 Task: Find home and kitchen items on Ajio, filtering by category and color 'Aqua'.
Action: Mouse moved to (760, 101)
Screenshot: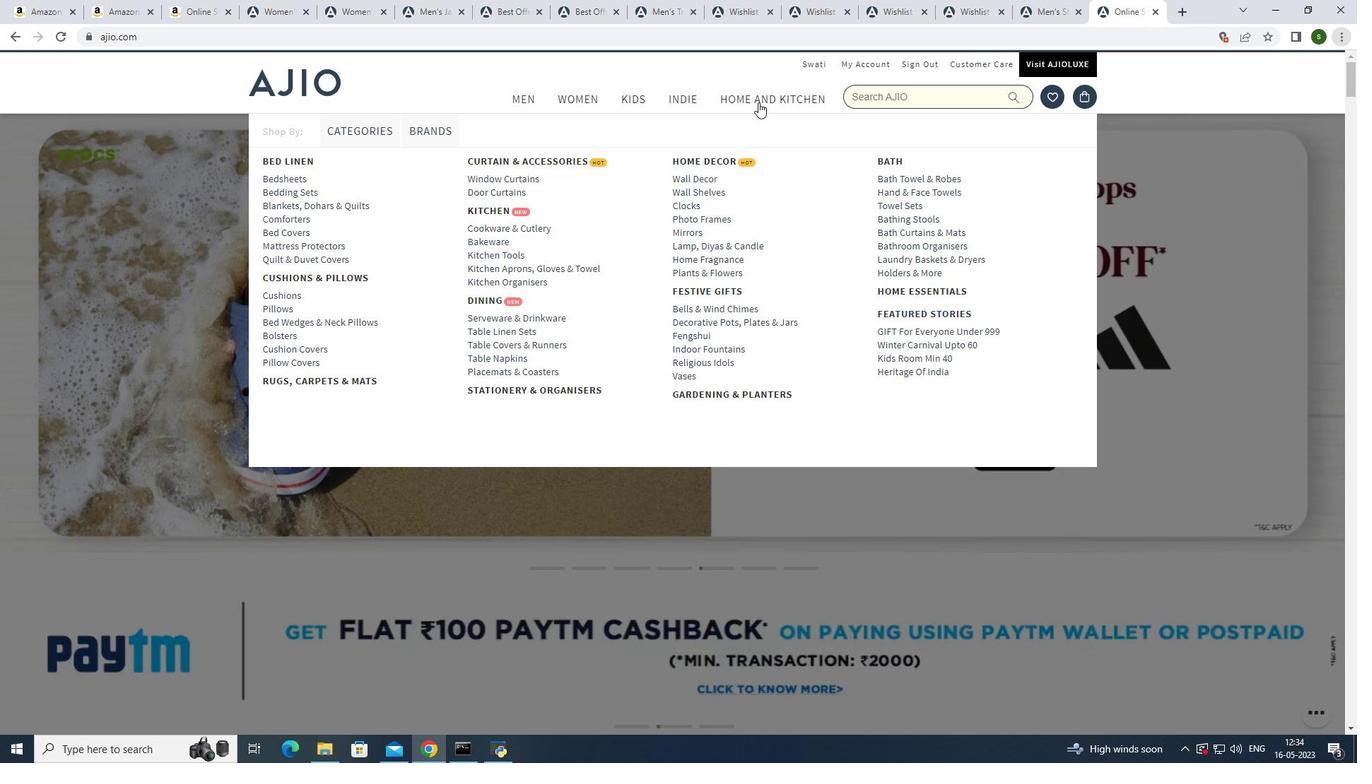 
Action: Mouse pressed left at (760, 101)
Screenshot: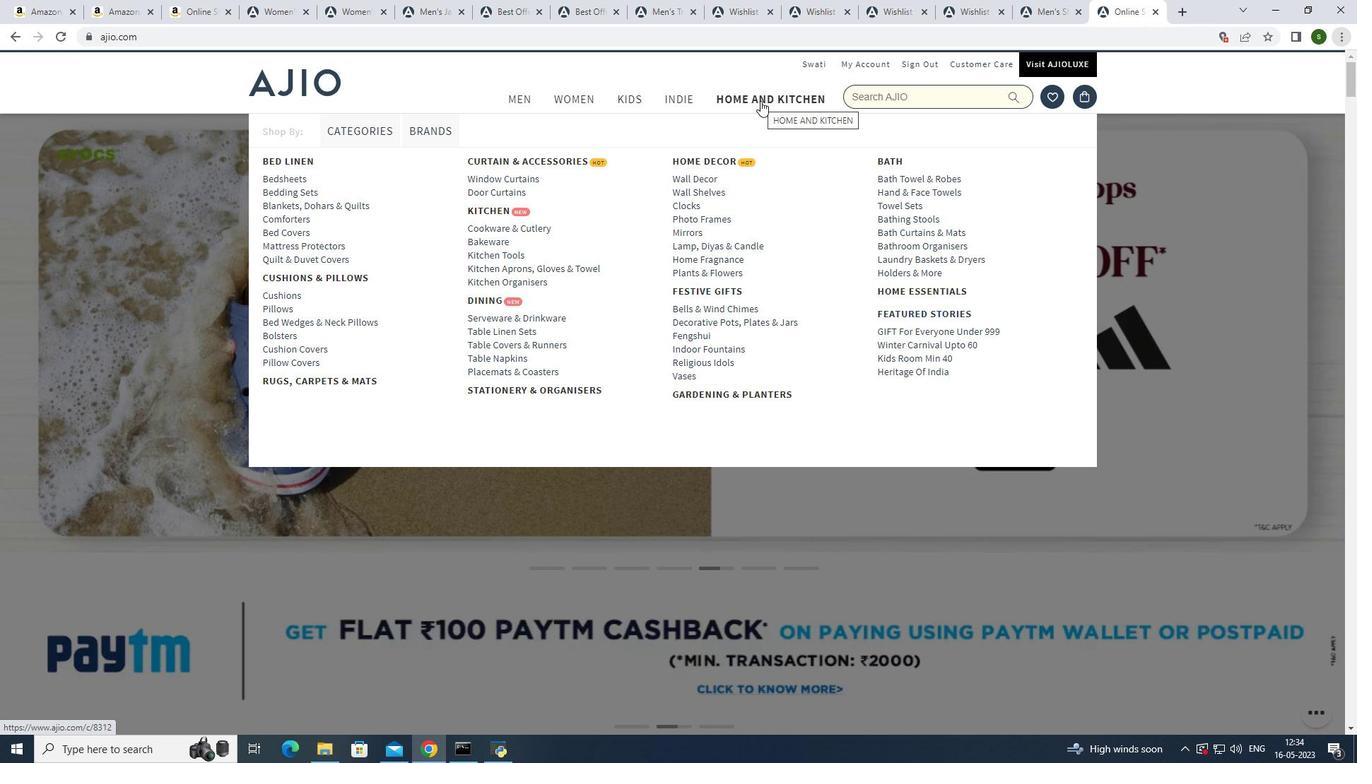 
Action: Mouse moved to (556, 270)
Screenshot: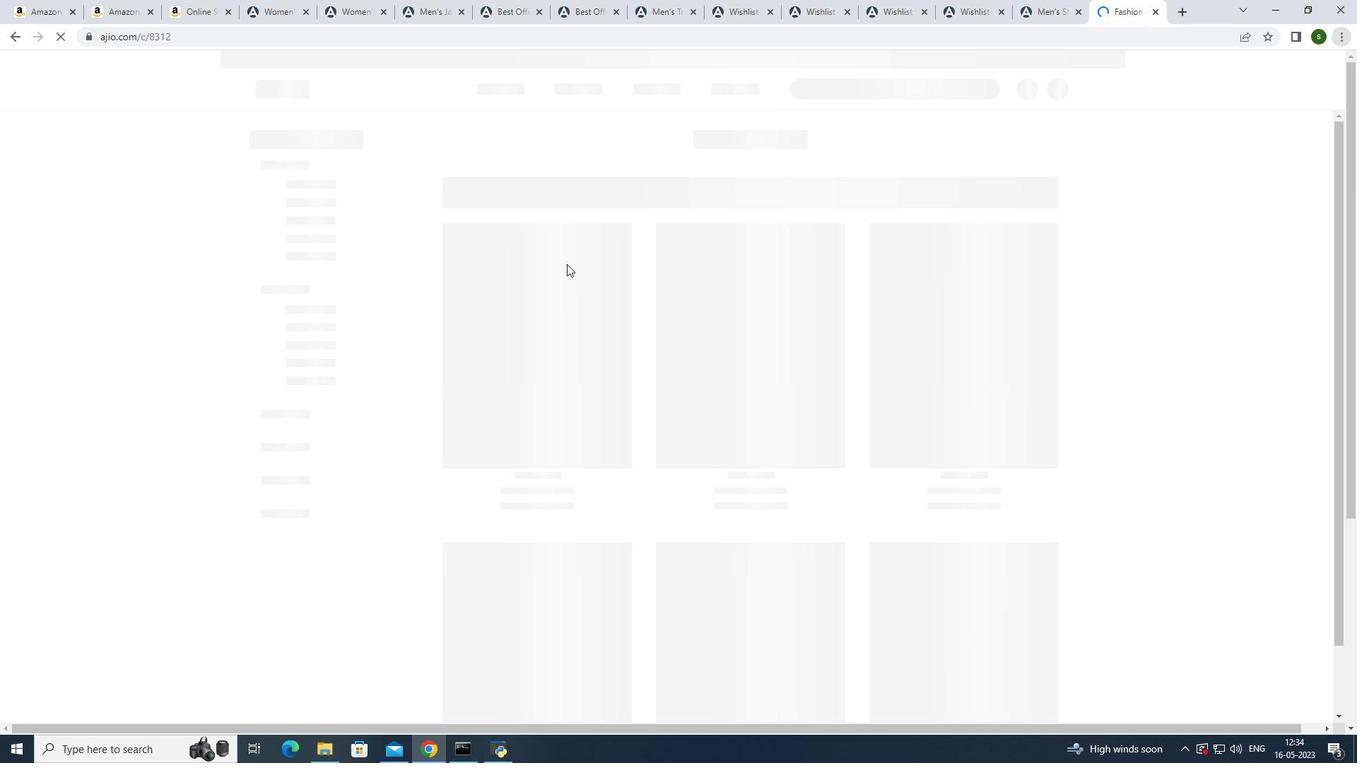 
Action: Mouse scrolled (556, 270) with delta (0, 0)
Screenshot: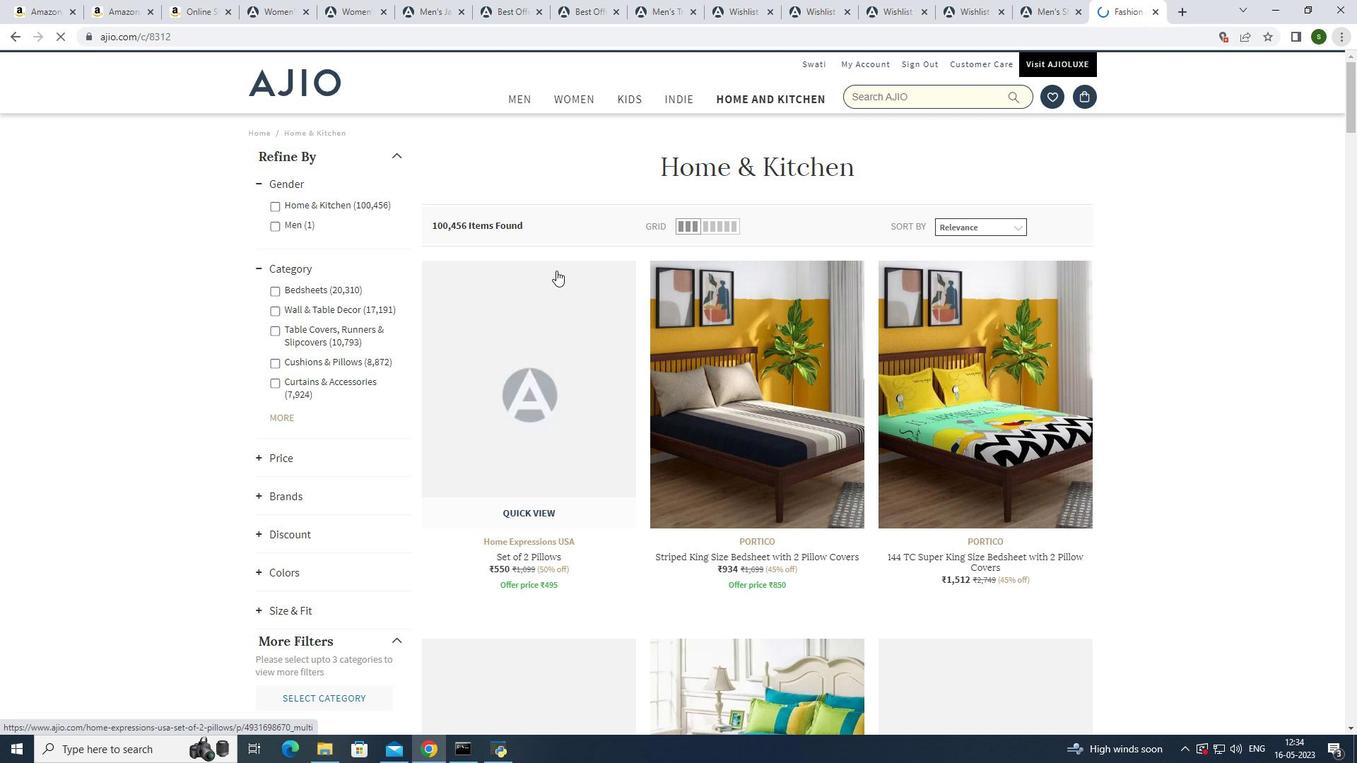 
Action: Mouse scrolled (556, 270) with delta (0, 0)
Screenshot: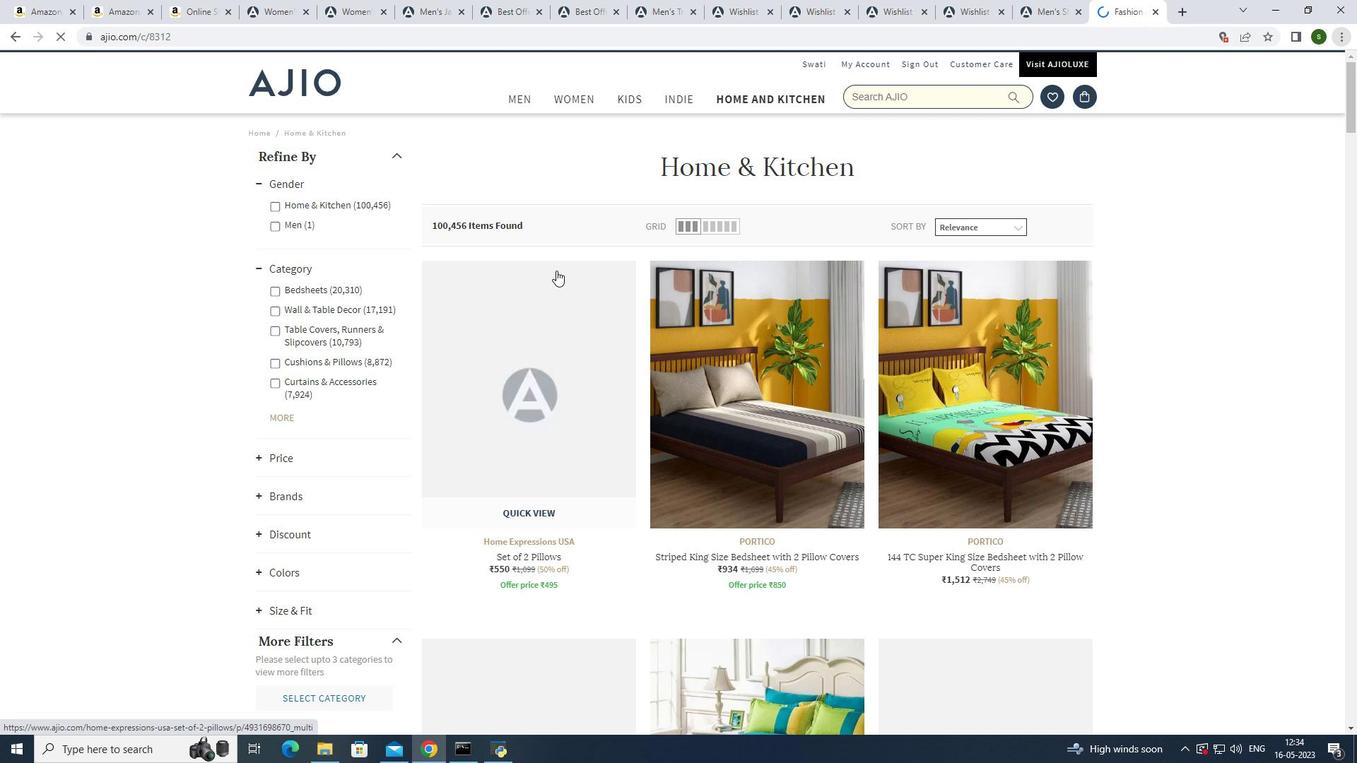 
Action: Mouse moved to (280, 431)
Screenshot: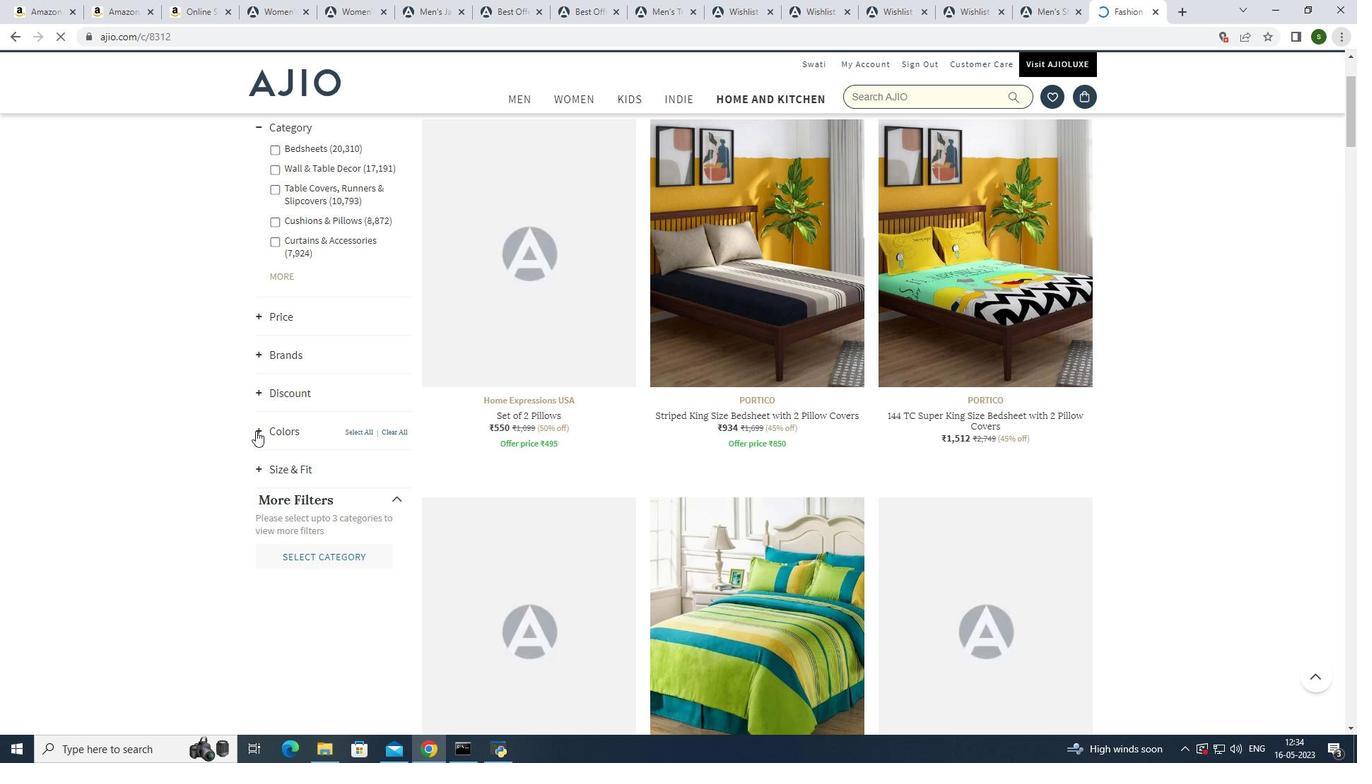 
Action: Mouse pressed left at (280, 431)
Screenshot: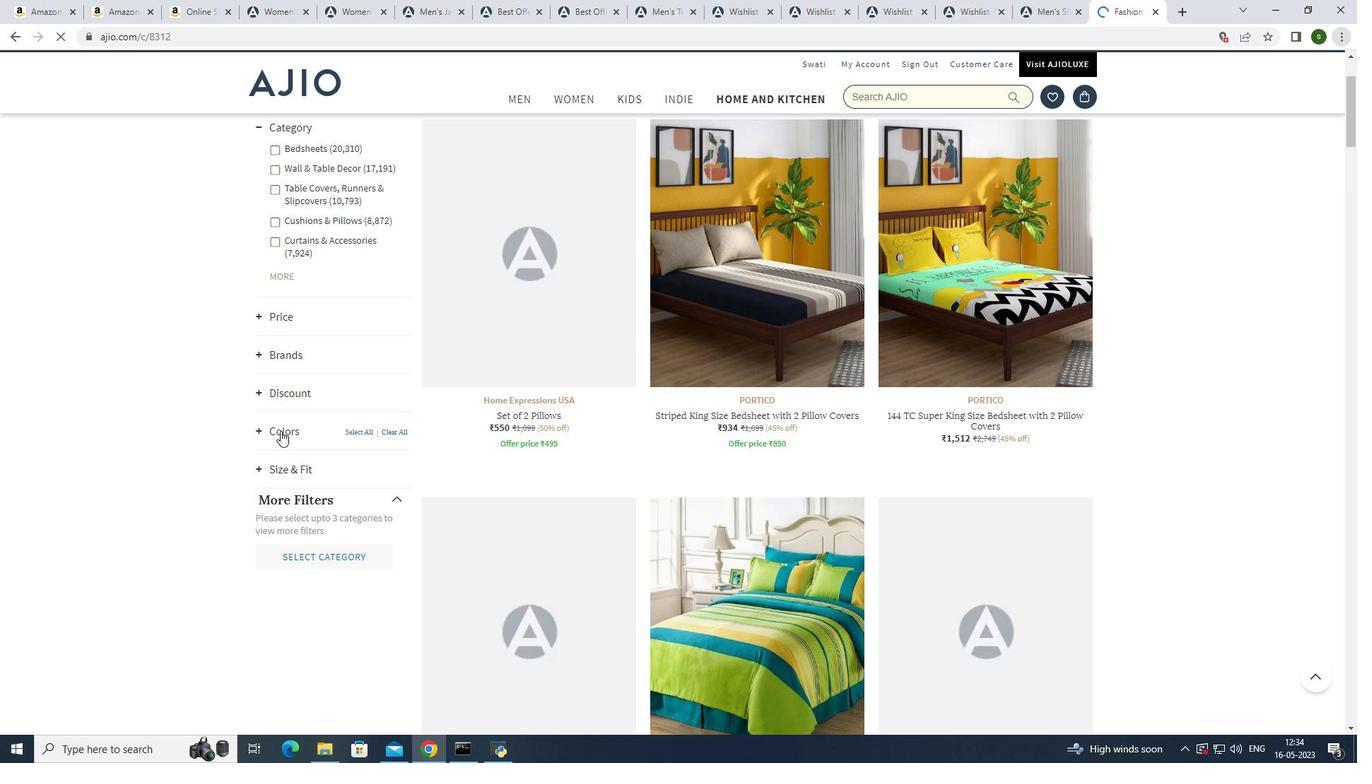 
Action: Mouse moved to (330, 452)
Screenshot: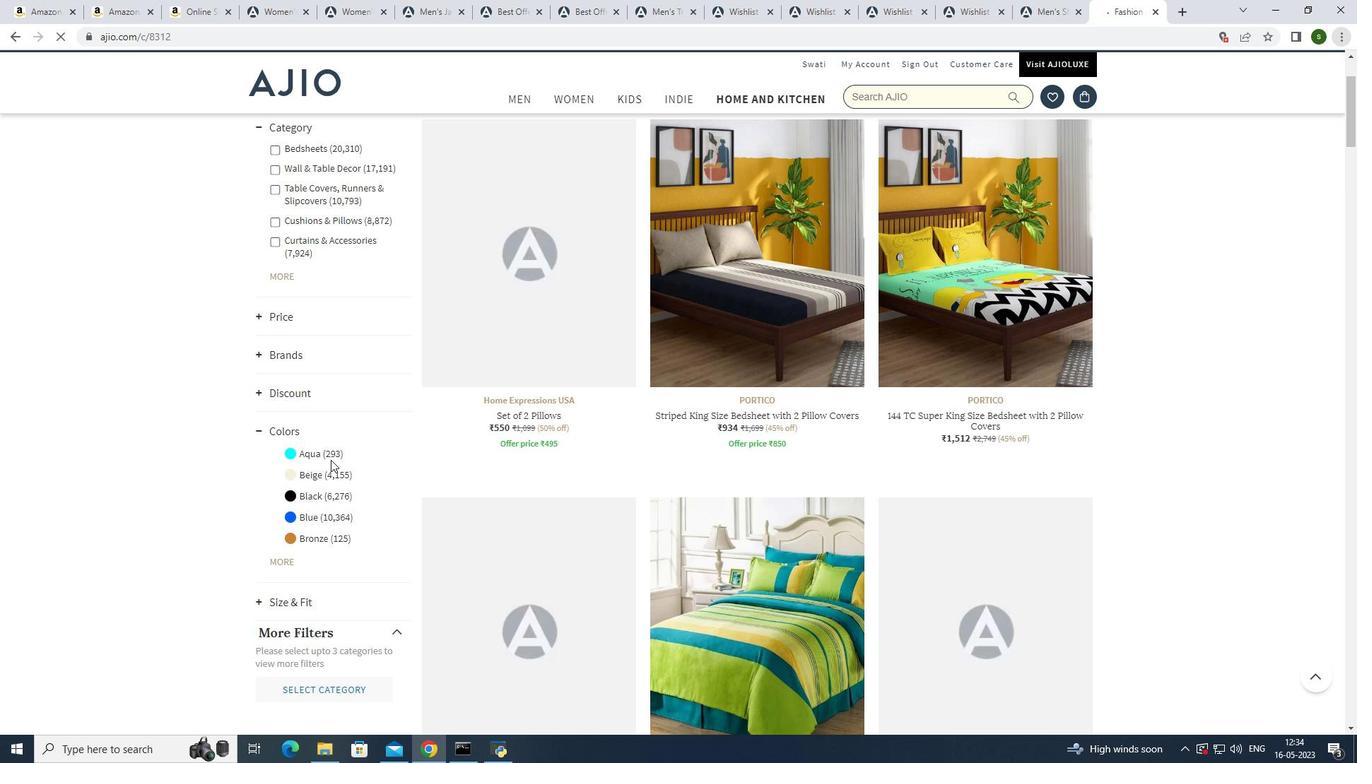 
Action: Mouse pressed left at (330, 452)
Screenshot: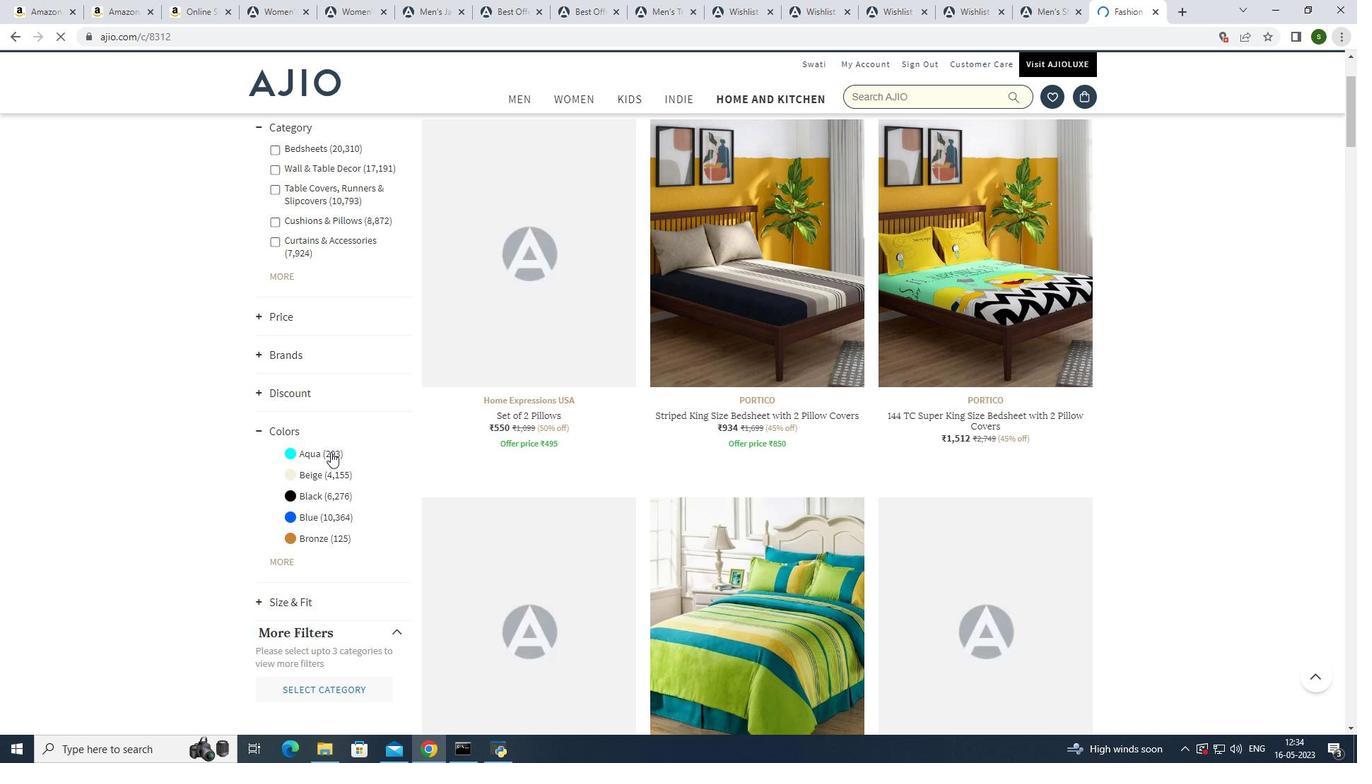 
Action: Mouse moved to (343, 497)
Screenshot: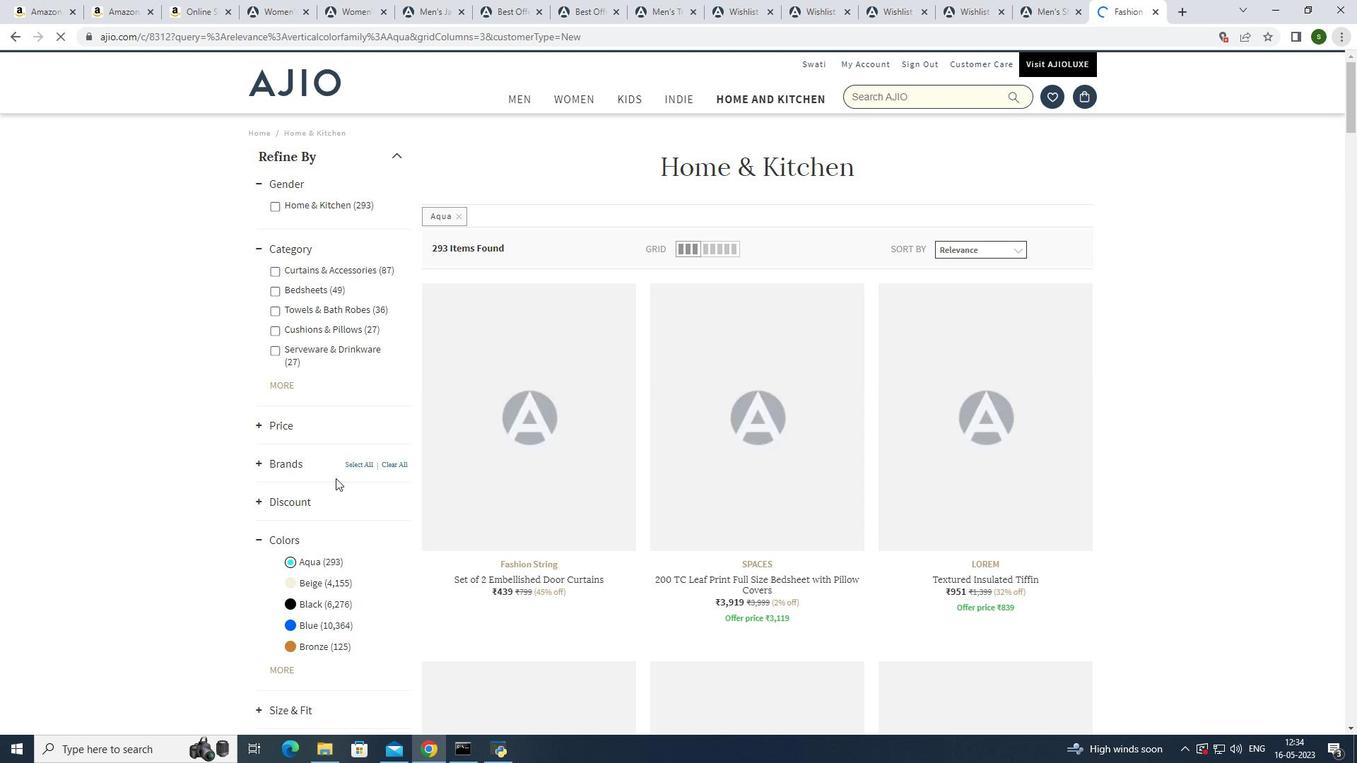 
Action: Mouse scrolled (343, 497) with delta (0, 0)
Screenshot: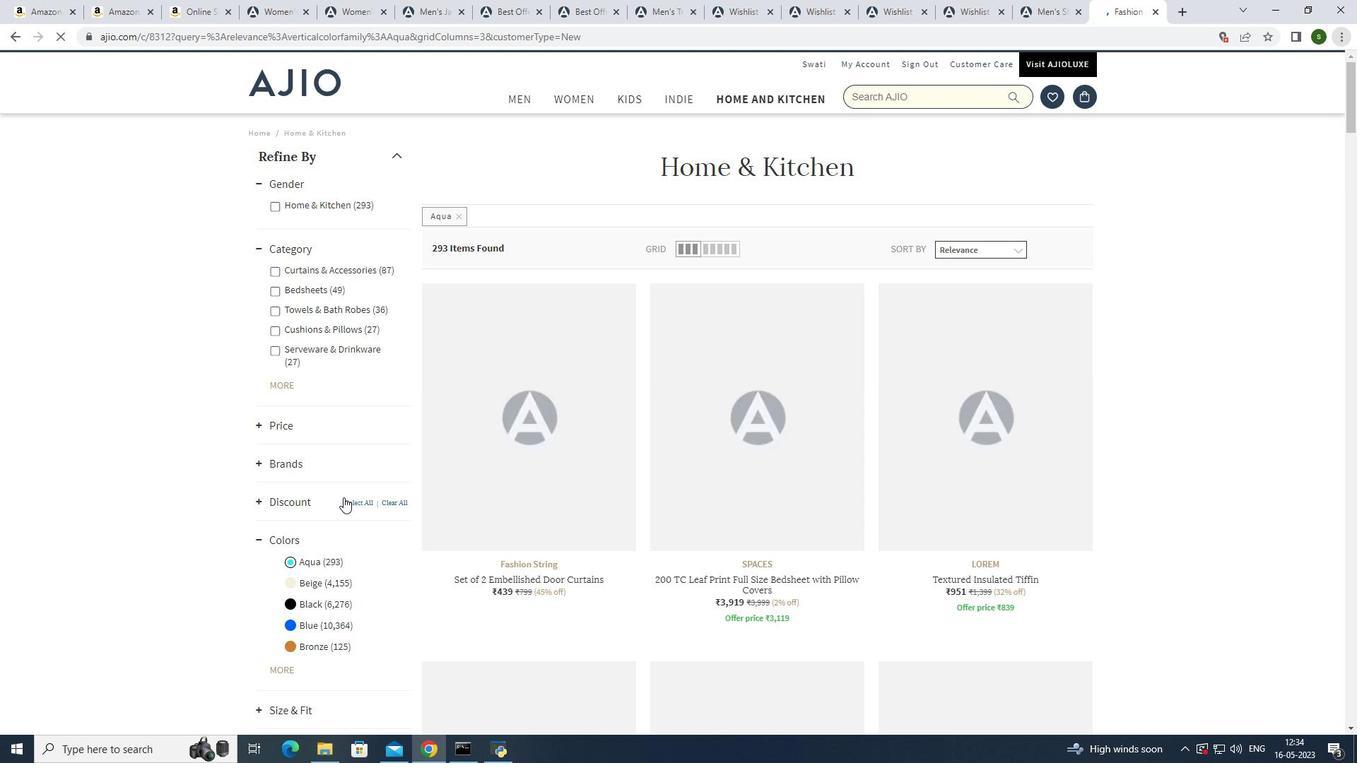 
Action: Mouse scrolled (343, 497) with delta (0, 0)
Screenshot: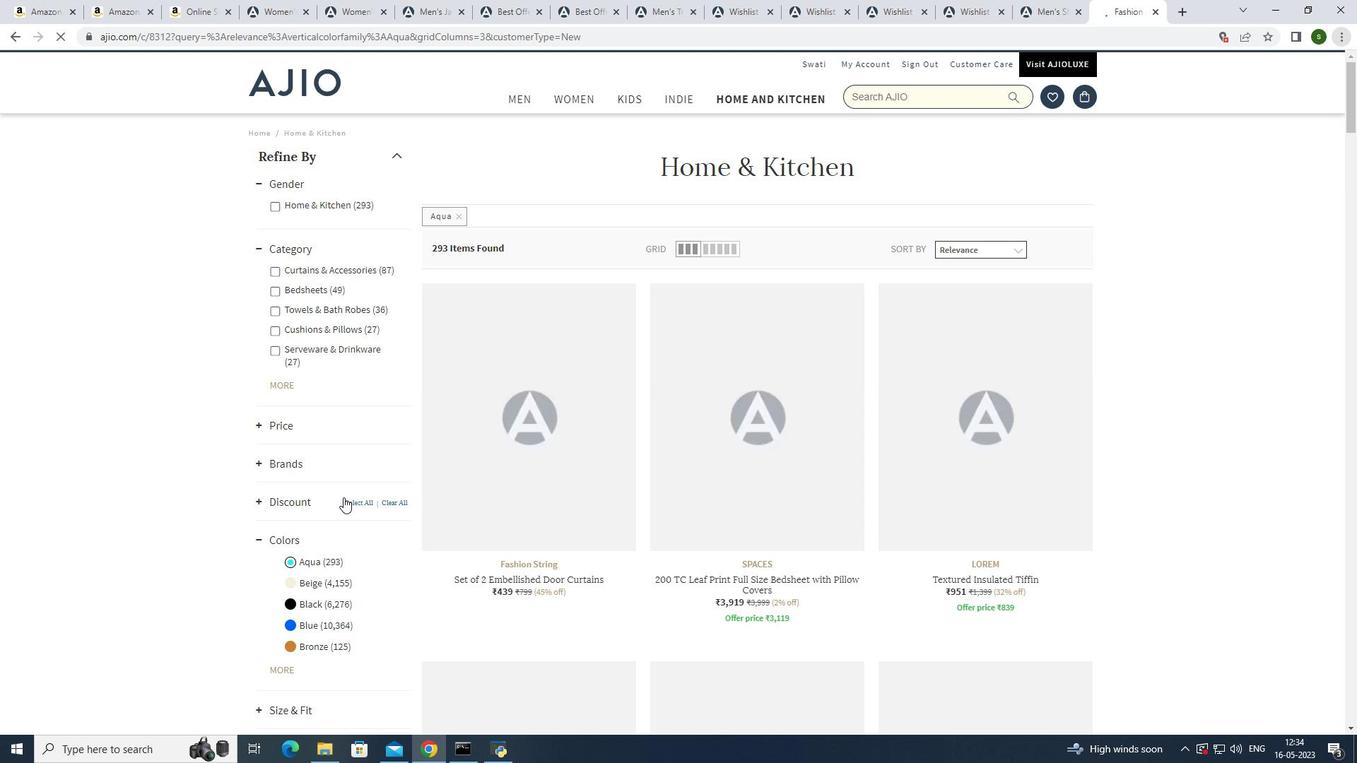 
Action: Mouse moved to (321, 485)
Screenshot: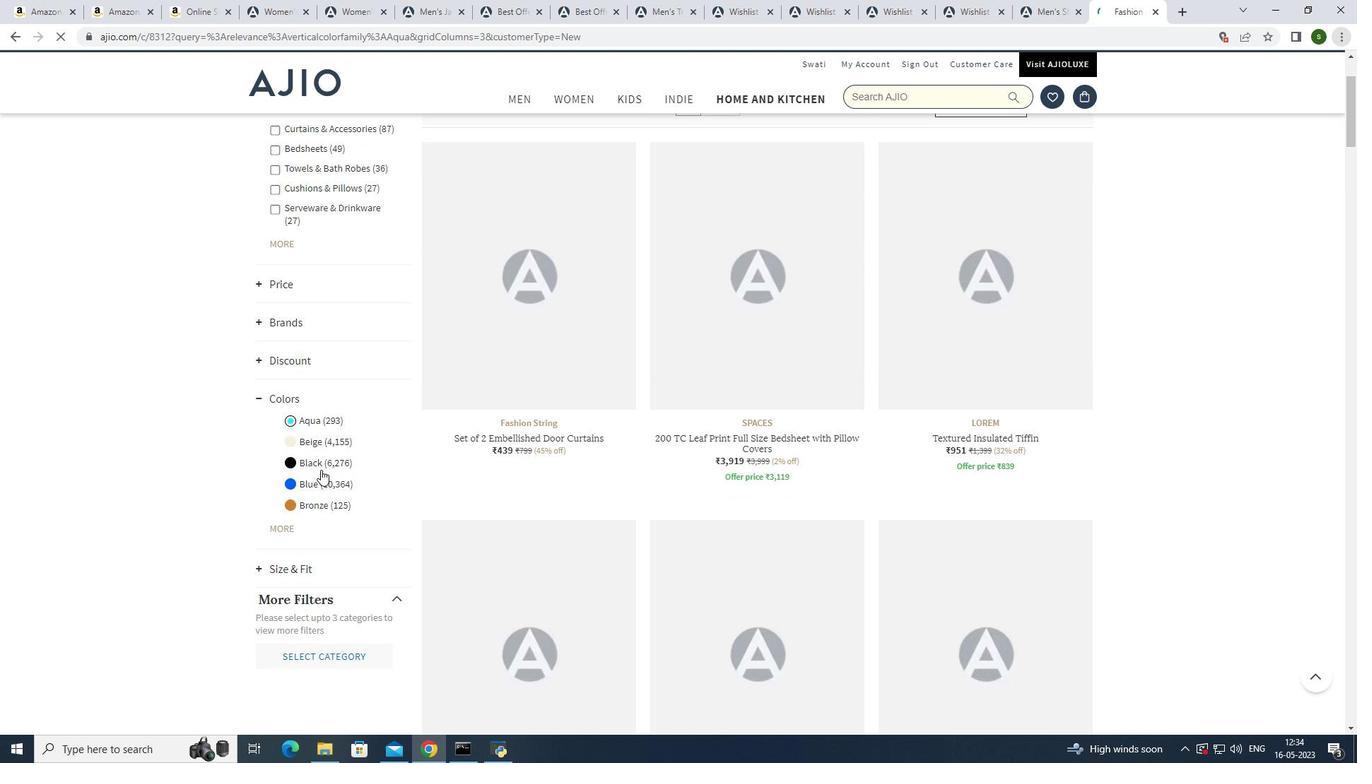 
Action: Mouse pressed left at (321, 485)
Screenshot: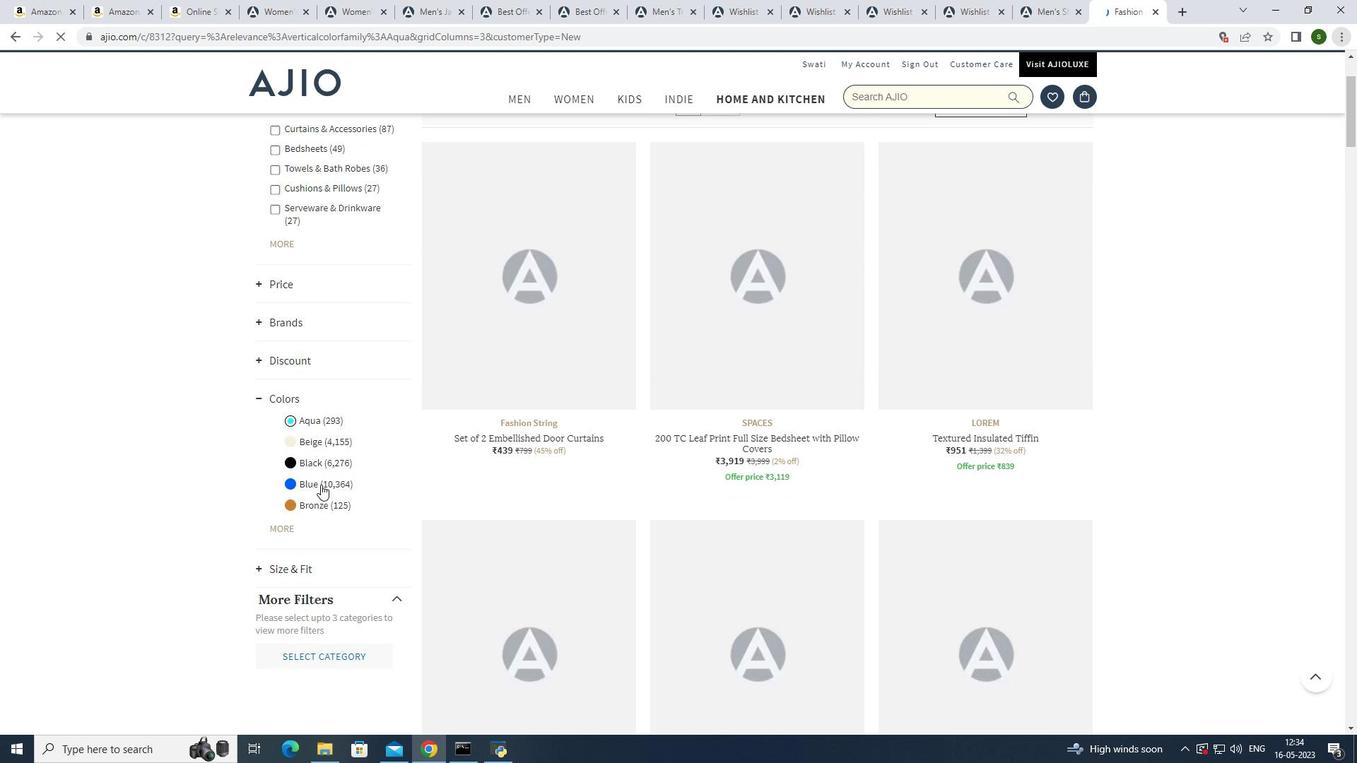 
Action: Mouse moved to (544, 500)
Screenshot: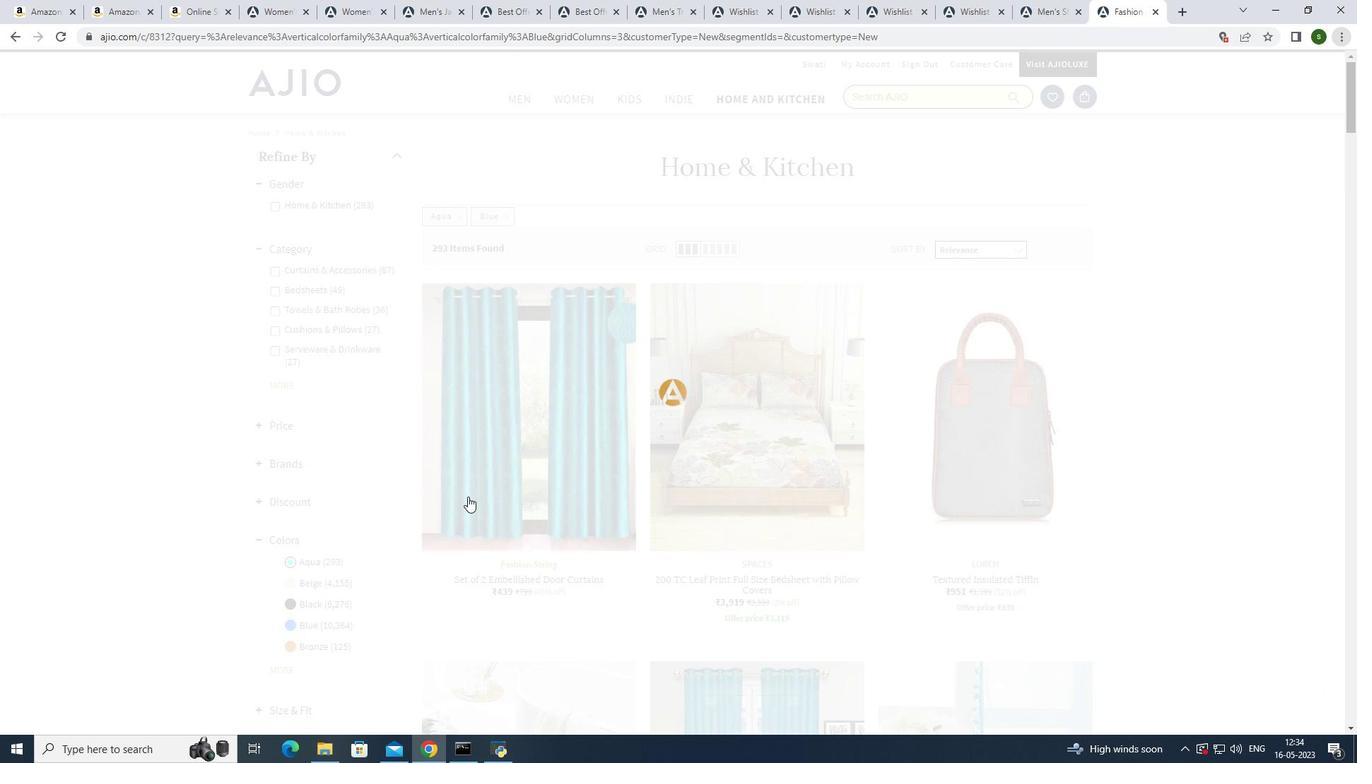 
